 Task: Duplicate the text "Advancing knowledge through systematic investigation".
Action: Mouse moved to (167, 213)
Screenshot: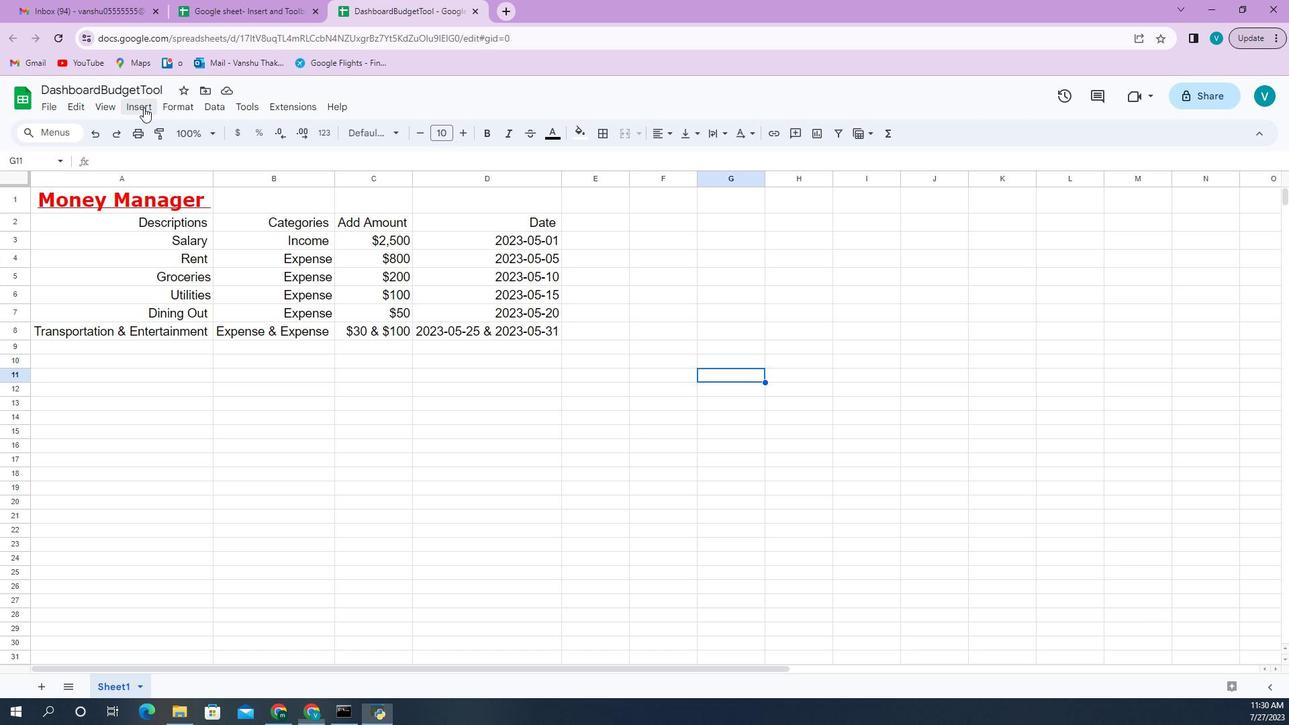 
Action: Mouse pressed left at (167, 213)
Screenshot: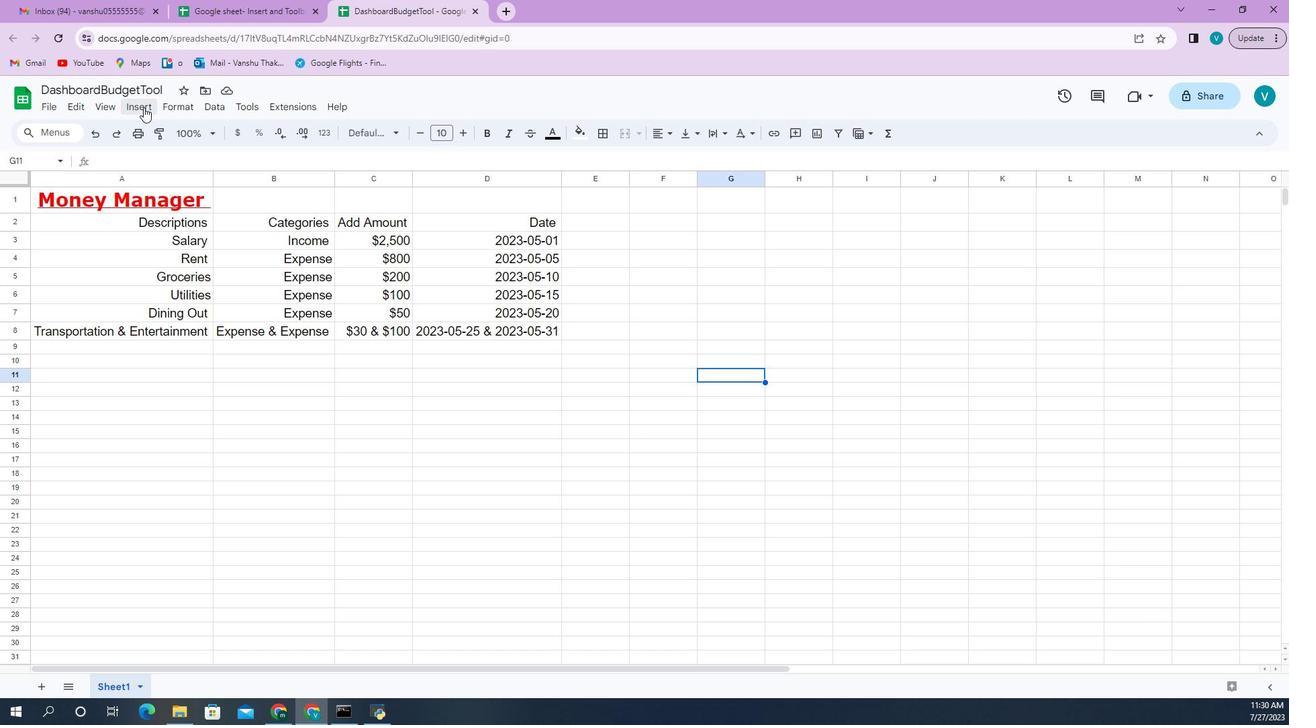 
Action: Mouse moved to (192, 302)
Screenshot: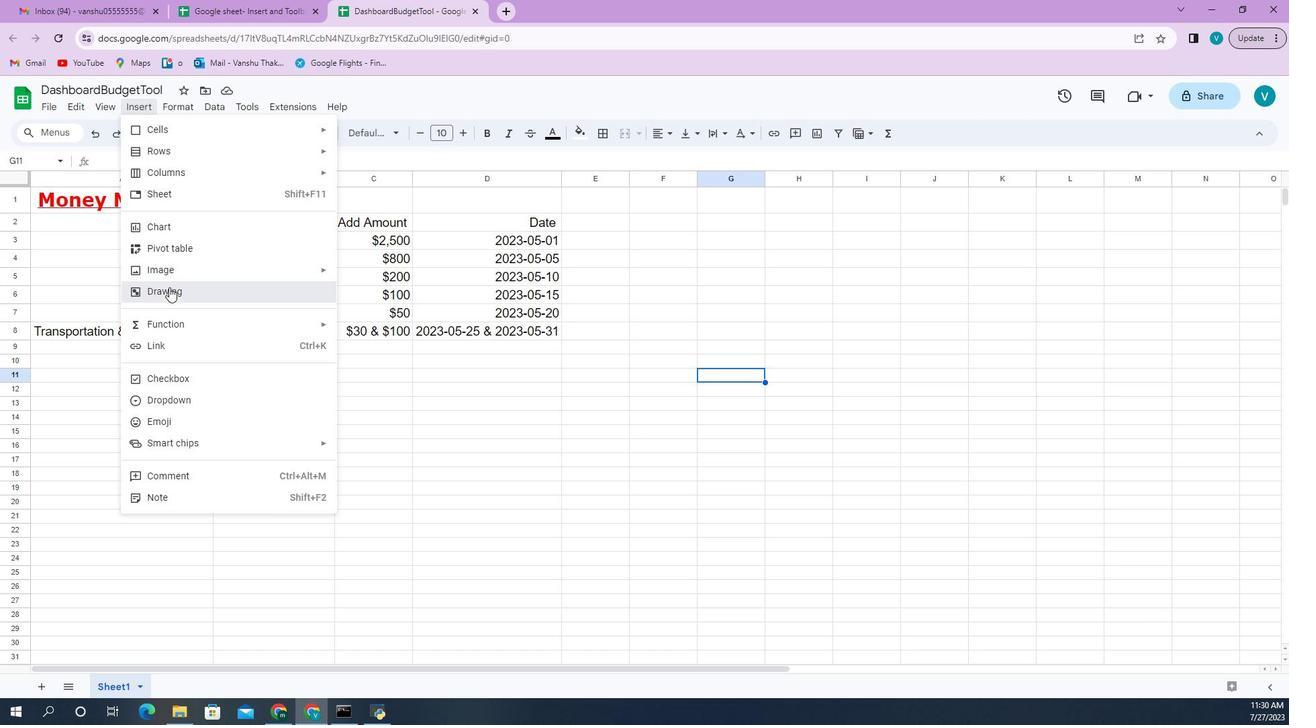 
Action: Mouse pressed left at (192, 302)
Screenshot: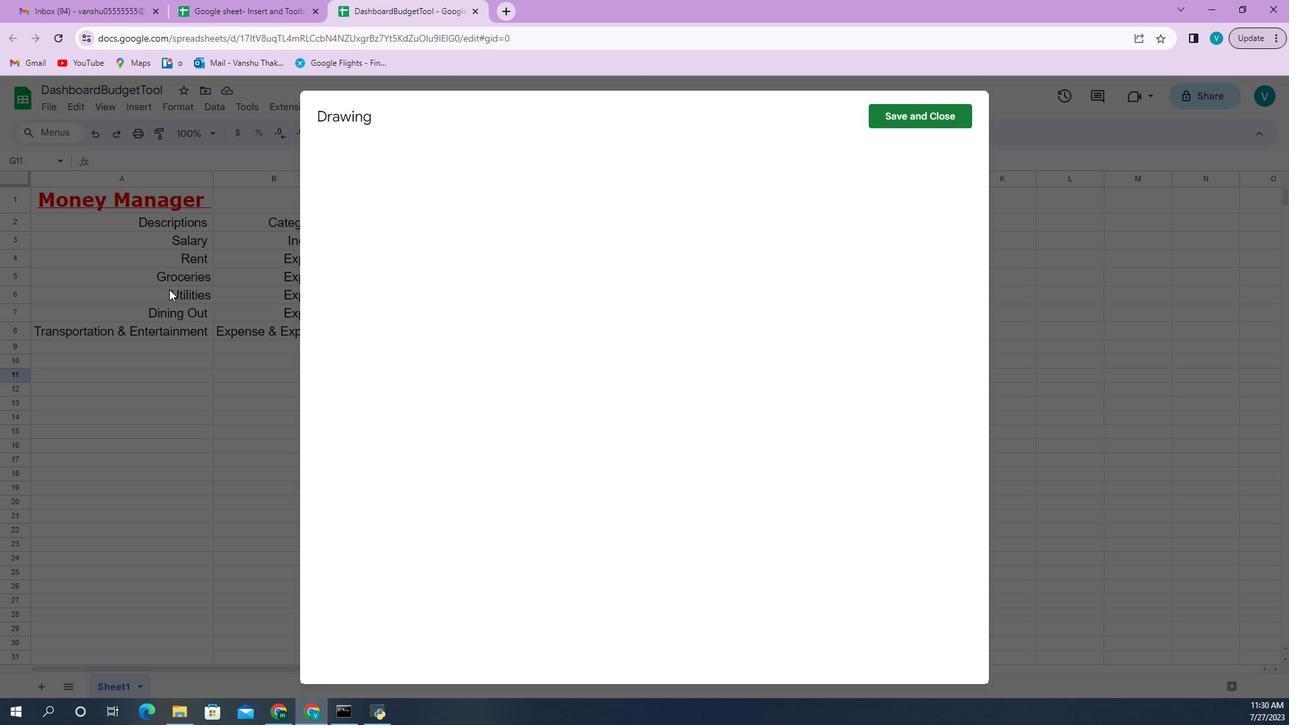 
Action: Mouse moved to (450, 316)
Screenshot: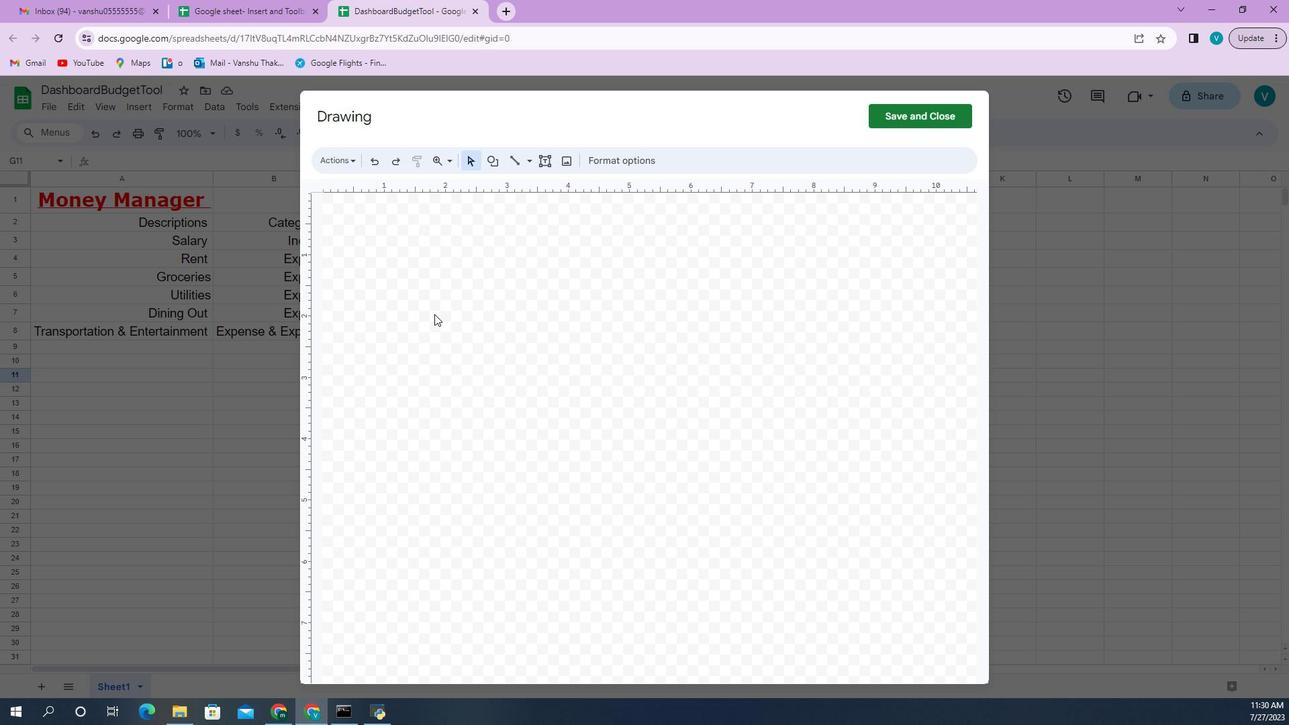 
Action: Key pressed ctrl+V
Screenshot: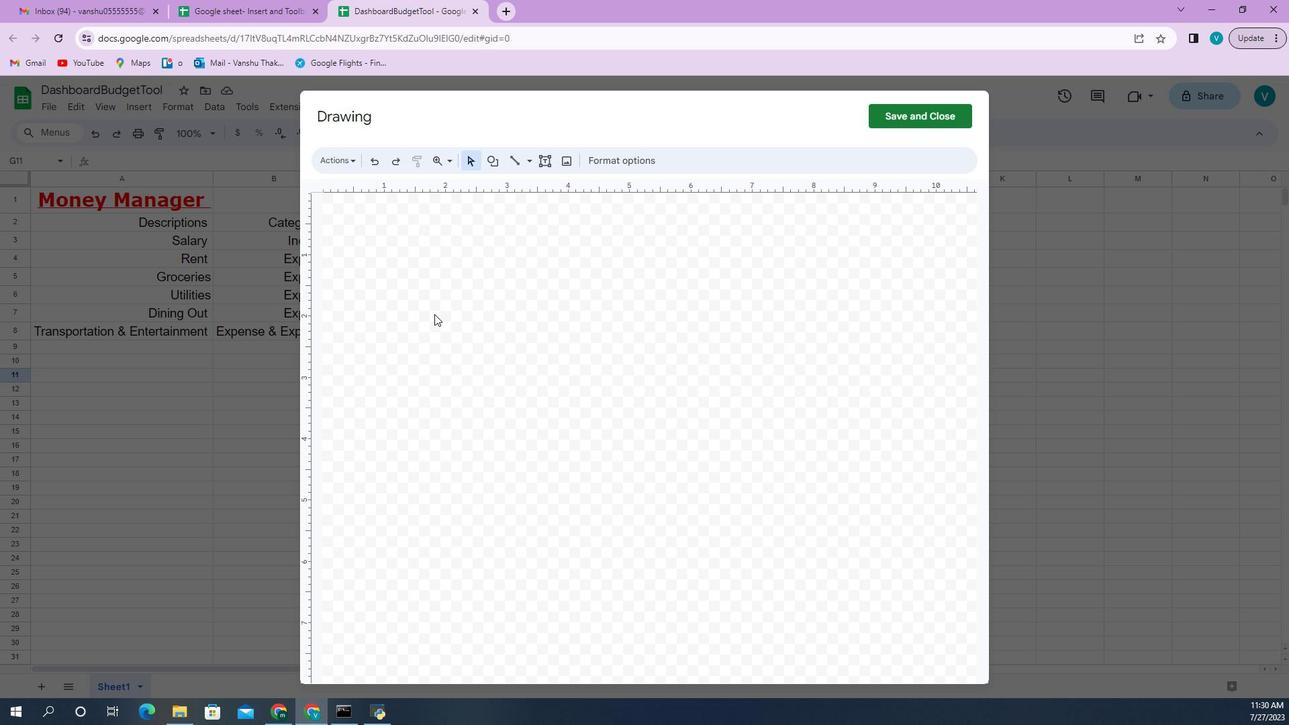 
Action: Mouse moved to (369, 241)
Screenshot: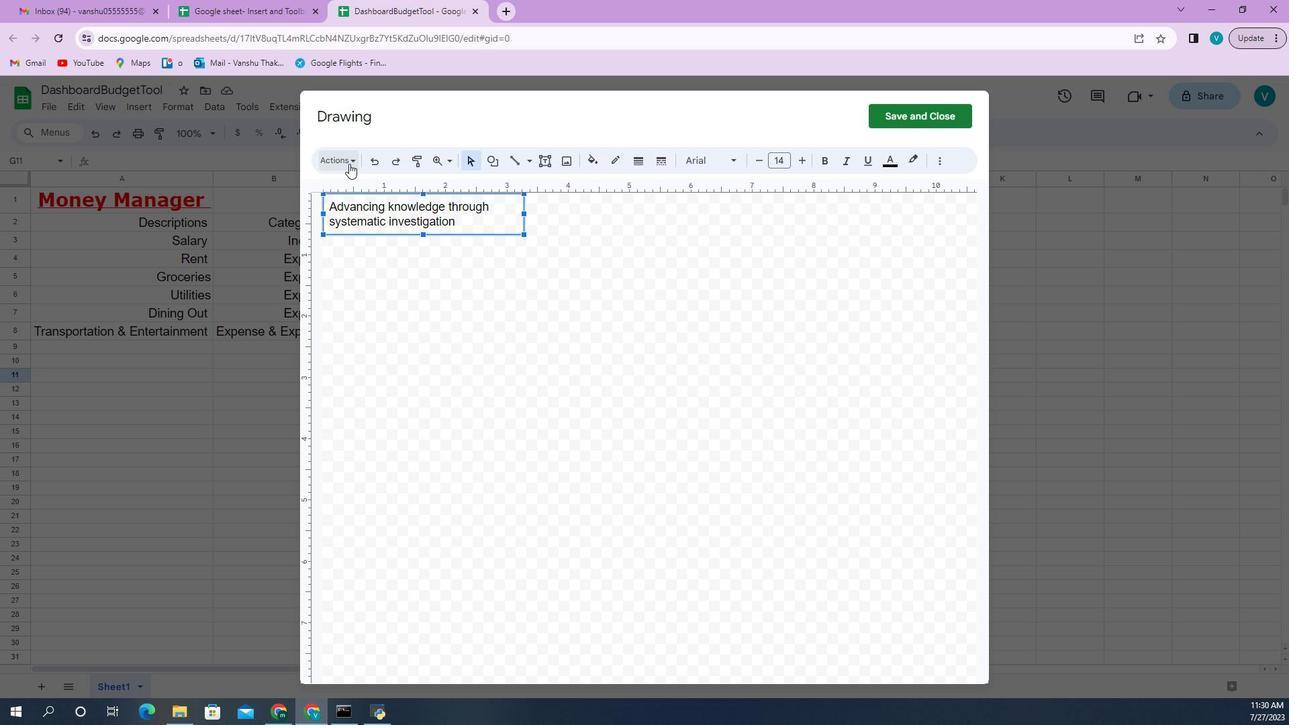 
Action: Mouse pressed left at (369, 241)
Screenshot: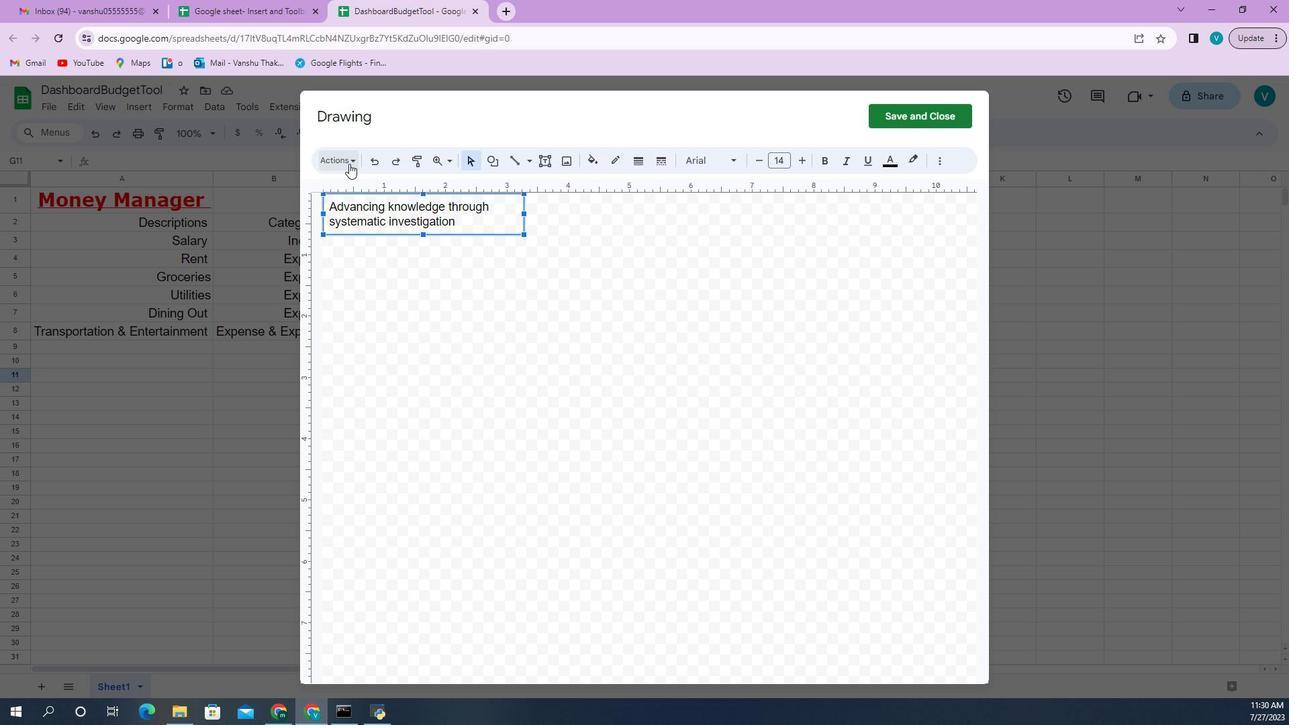 
Action: Mouse moved to (406, 330)
Screenshot: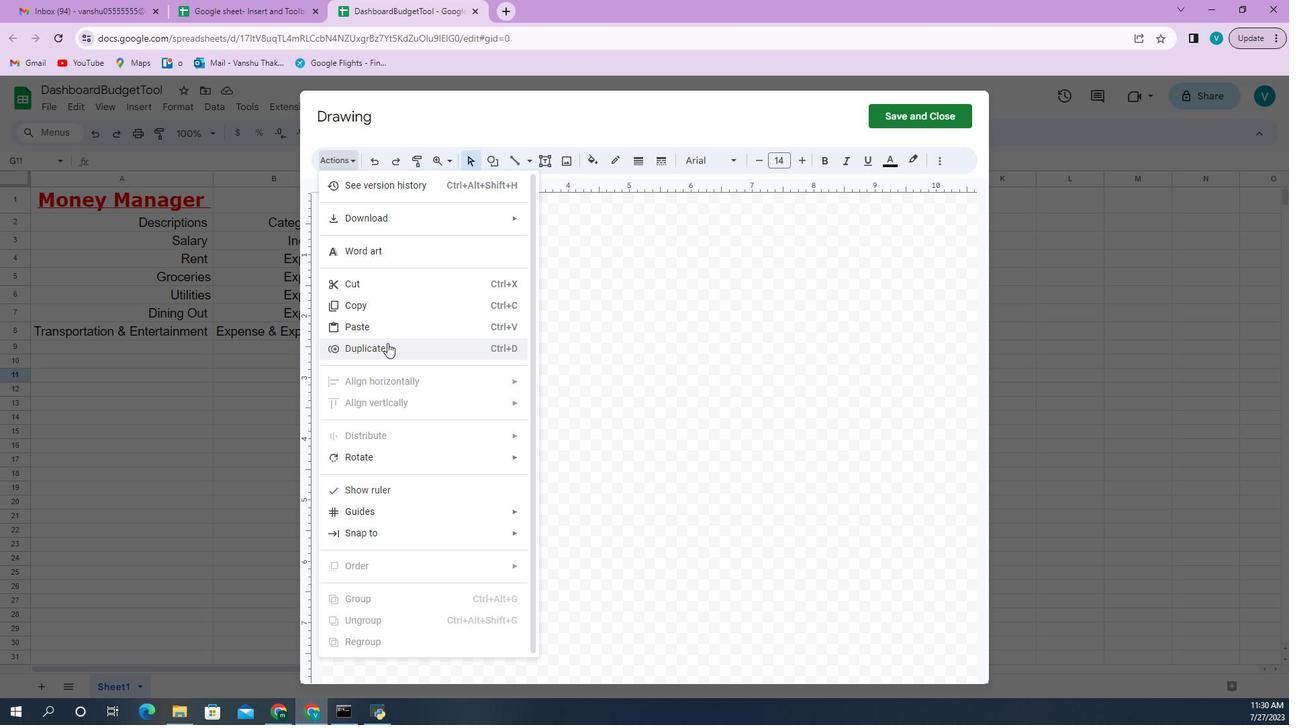 
Action: Mouse pressed left at (406, 330)
Screenshot: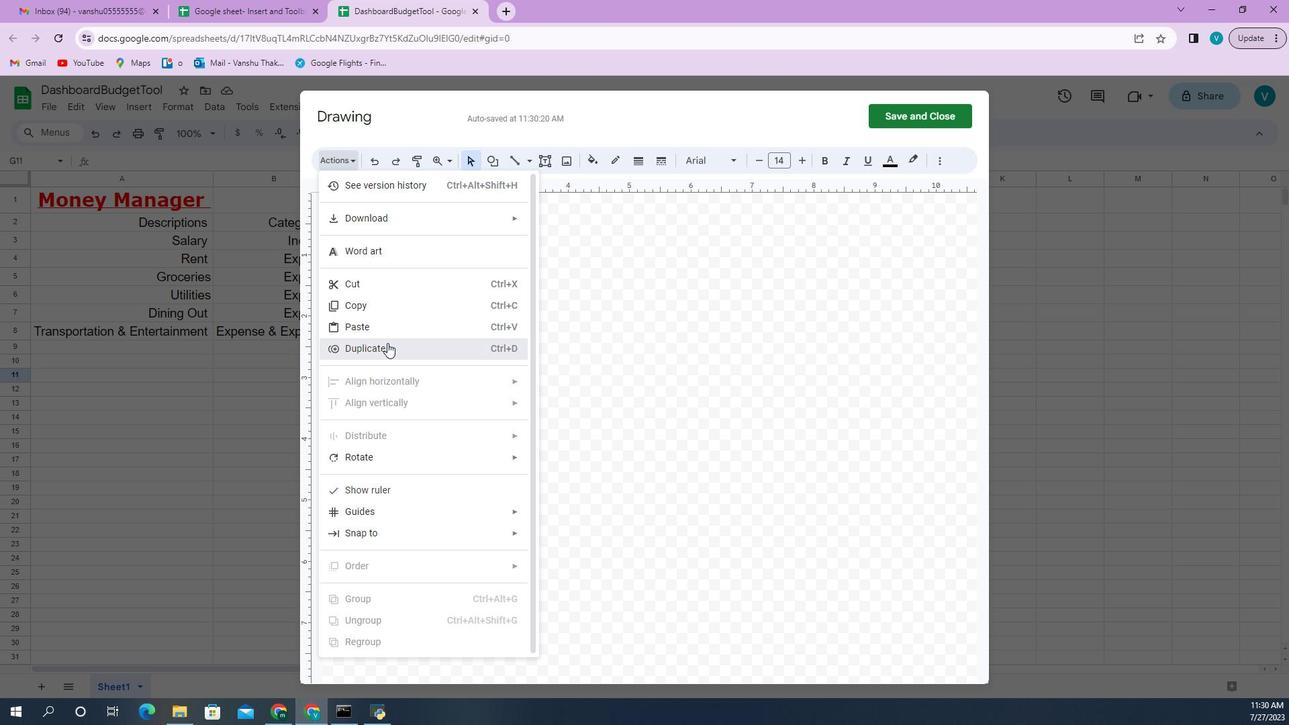 
Action: Mouse moved to (496, 351)
Screenshot: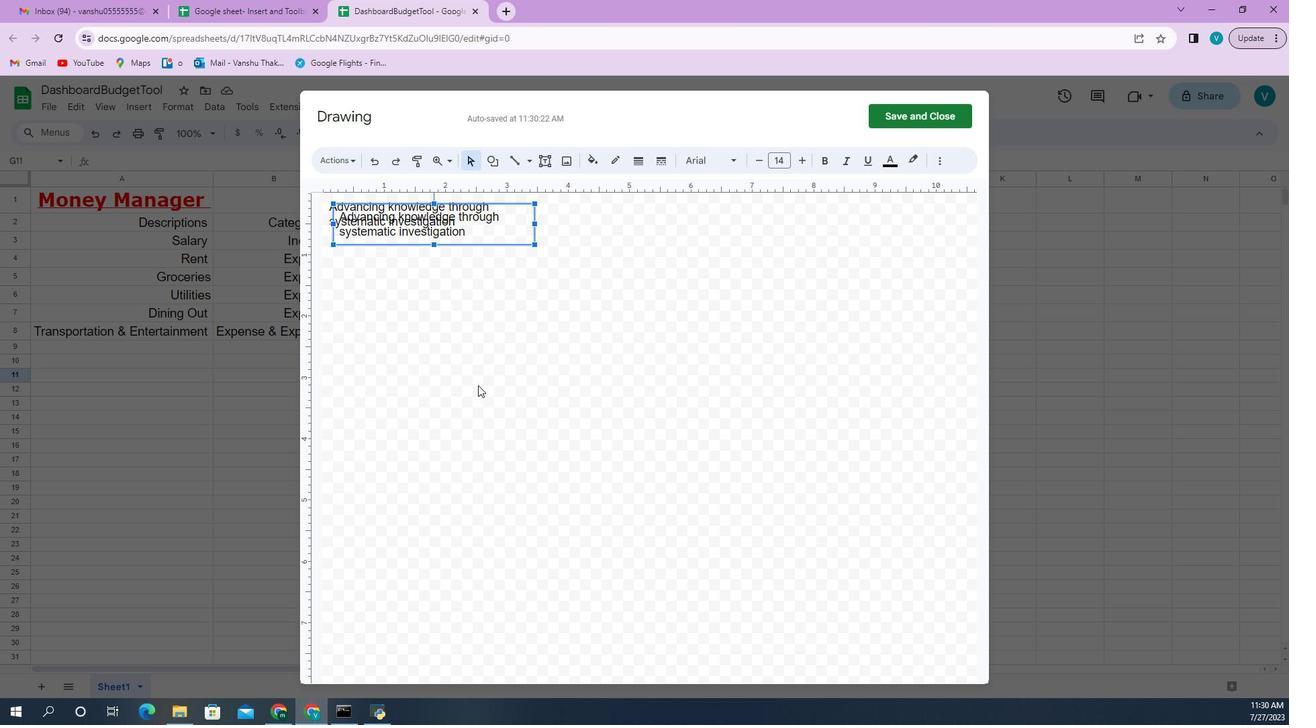 
